 Task: Change the "Surround delay (ms)" in MOD demuxer to 7.
Action: Mouse moved to (124, 14)
Screenshot: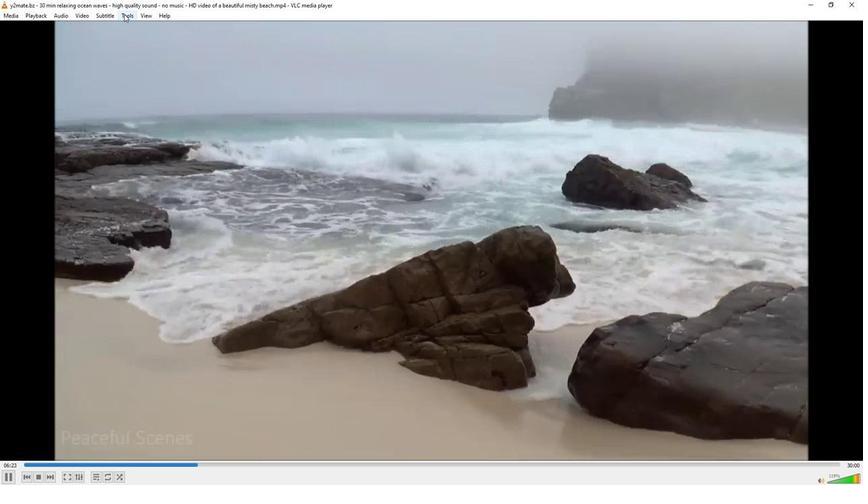 
Action: Mouse pressed left at (124, 14)
Screenshot: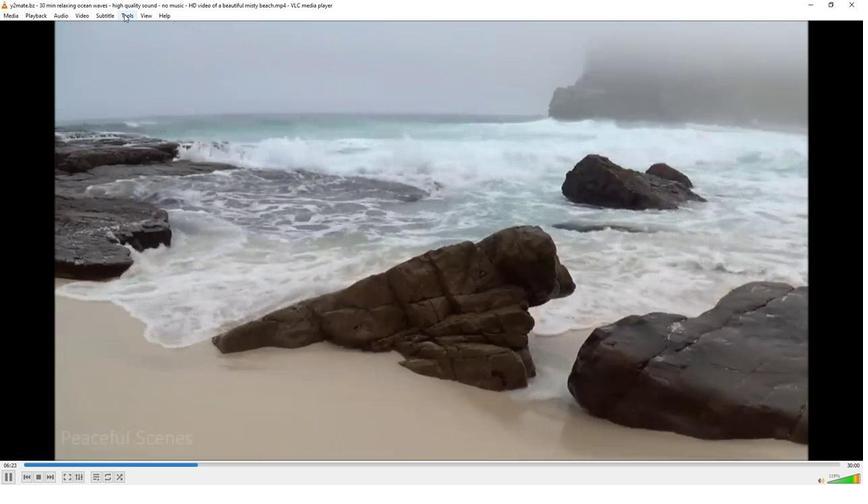 
Action: Mouse moved to (134, 122)
Screenshot: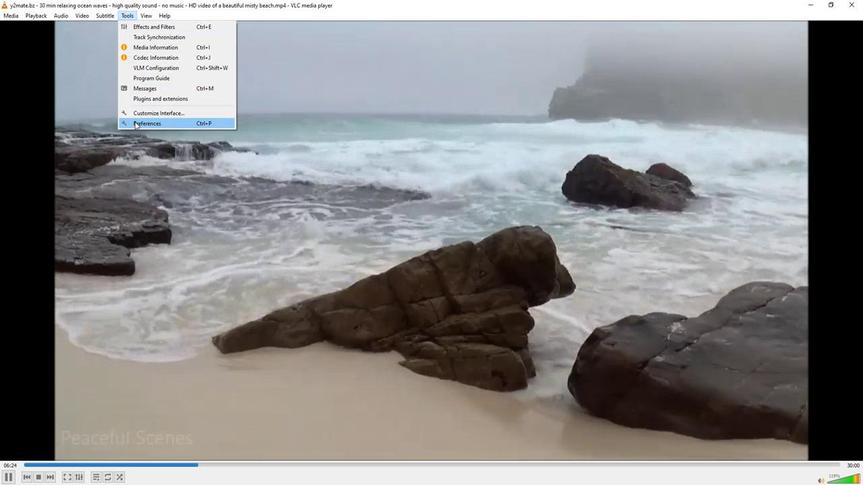 
Action: Mouse pressed left at (134, 122)
Screenshot: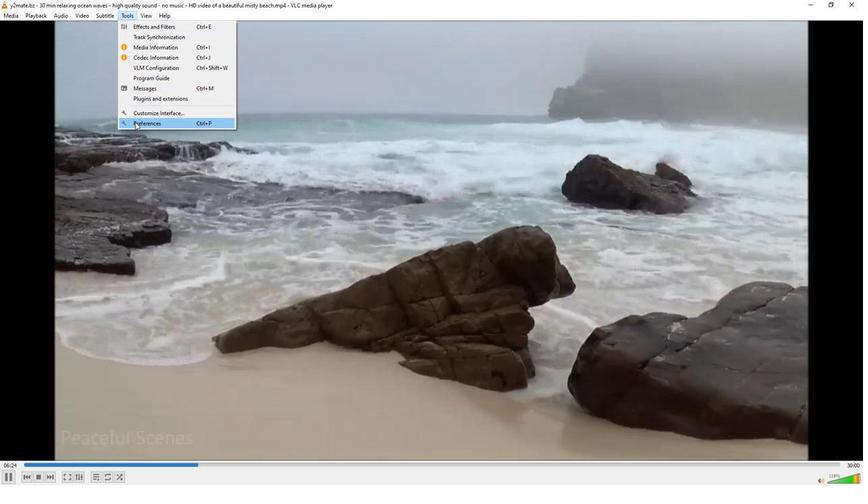 
Action: Mouse moved to (243, 373)
Screenshot: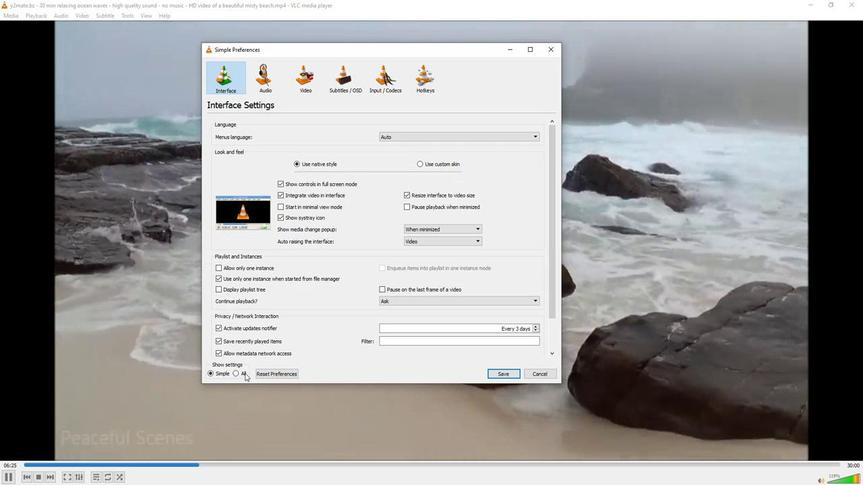 
Action: Mouse pressed left at (243, 373)
Screenshot: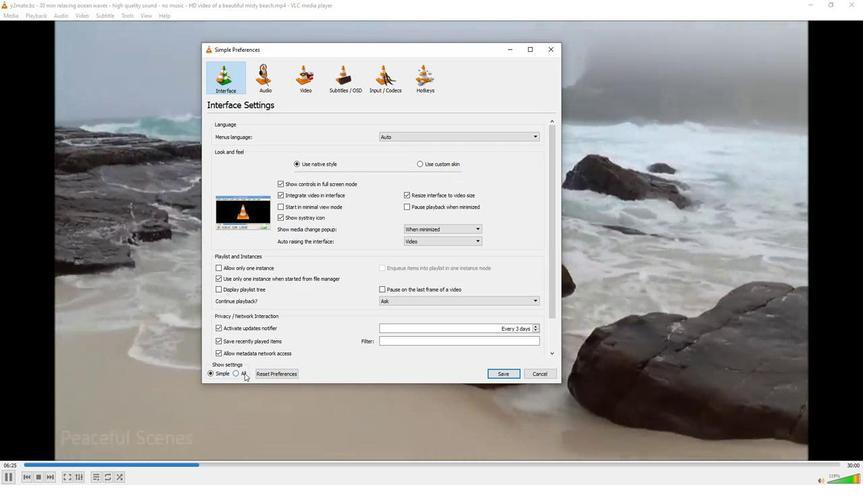 
Action: Mouse moved to (221, 246)
Screenshot: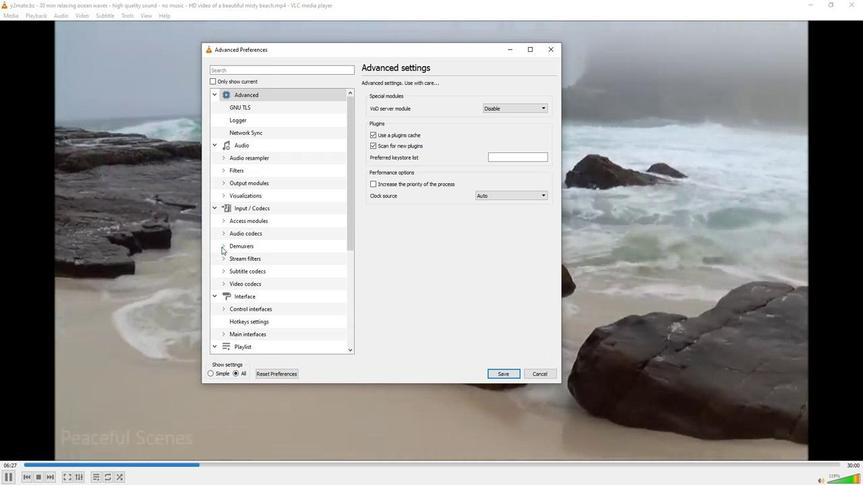 
Action: Mouse pressed left at (221, 246)
Screenshot: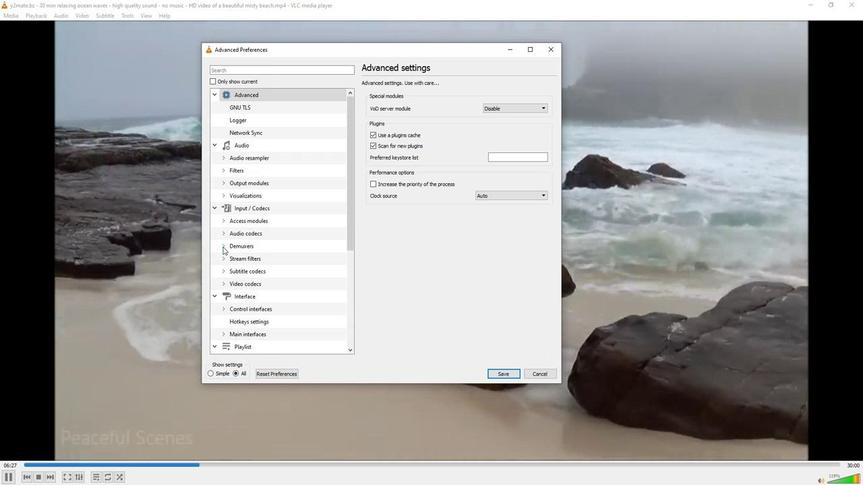 
Action: Mouse moved to (252, 288)
Screenshot: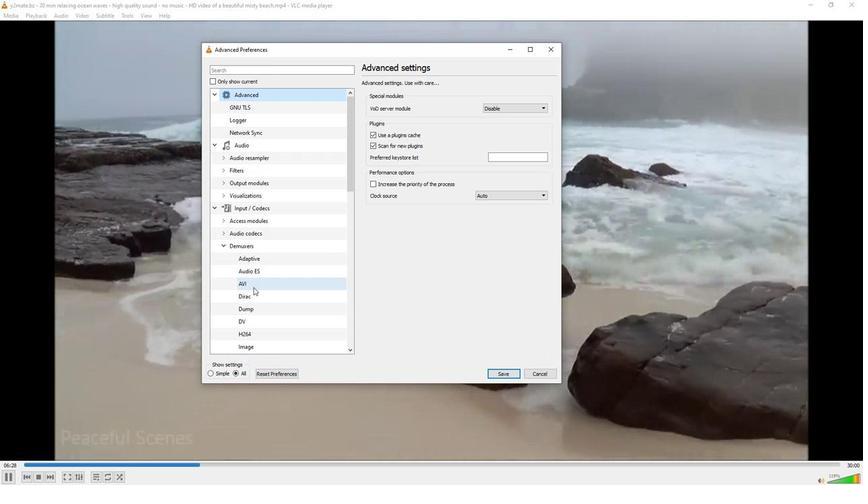 
Action: Mouse scrolled (252, 287) with delta (0, 0)
Screenshot: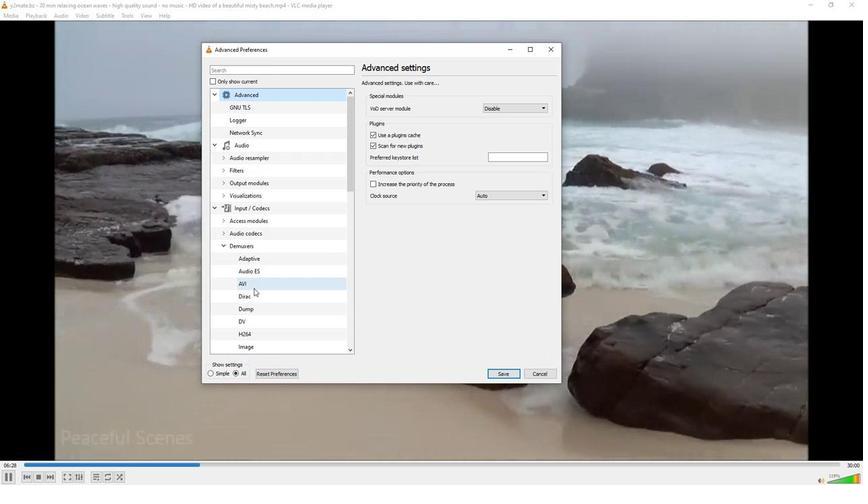 
Action: Mouse moved to (265, 343)
Screenshot: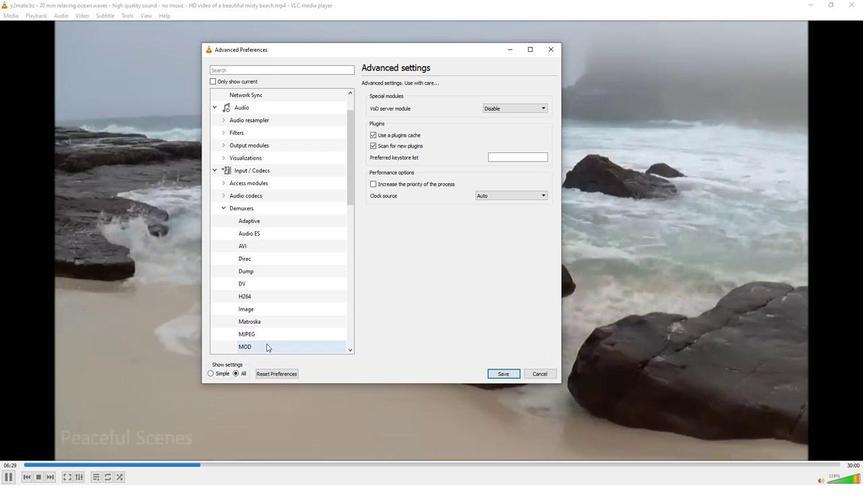 
Action: Mouse pressed left at (265, 343)
Screenshot: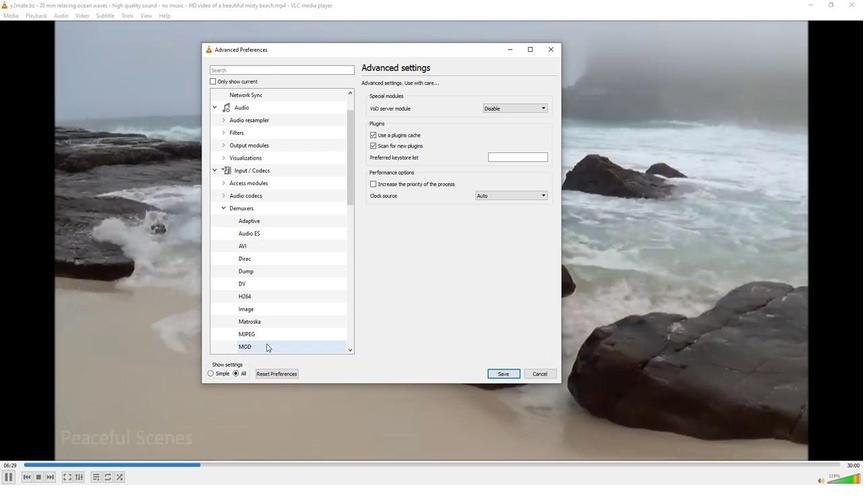 
Action: Mouse moved to (545, 200)
Screenshot: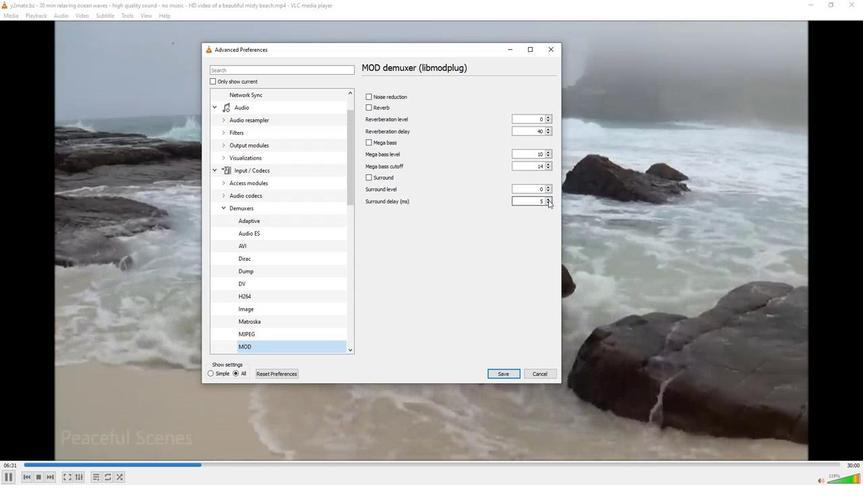 
Action: Mouse pressed left at (545, 200)
Screenshot: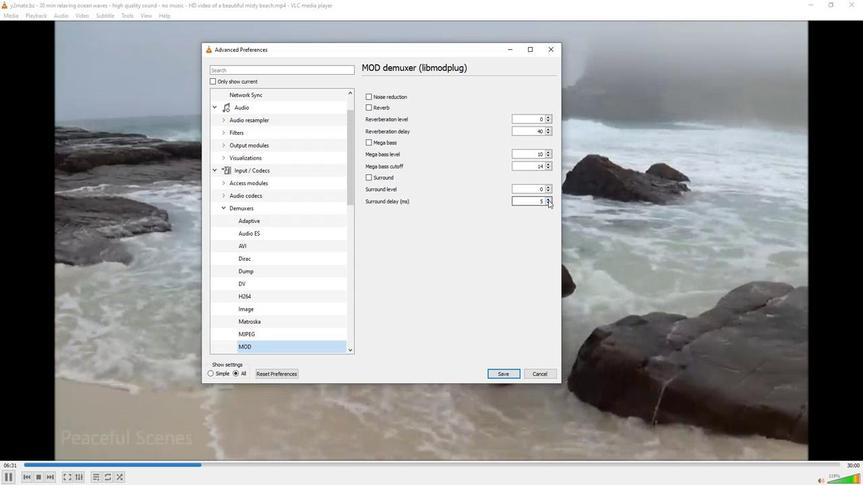 
Action: Mouse pressed left at (545, 200)
Screenshot: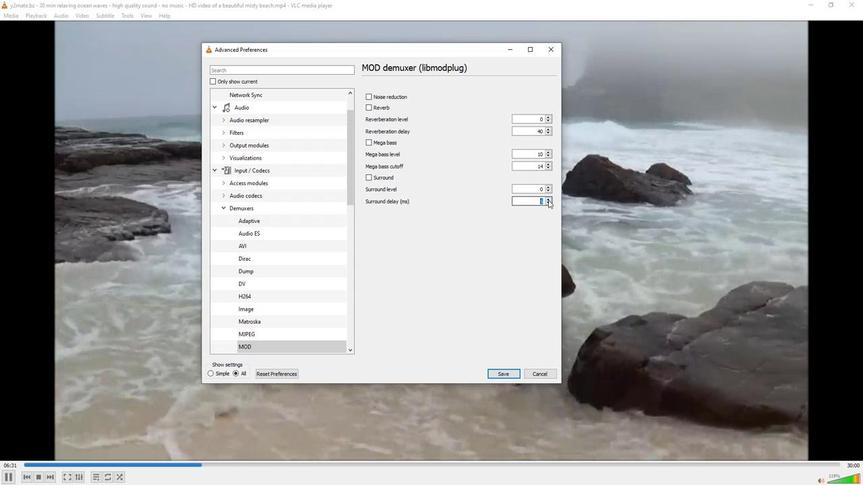 
Action: Mouse moved to (527, 243)
Screenshot: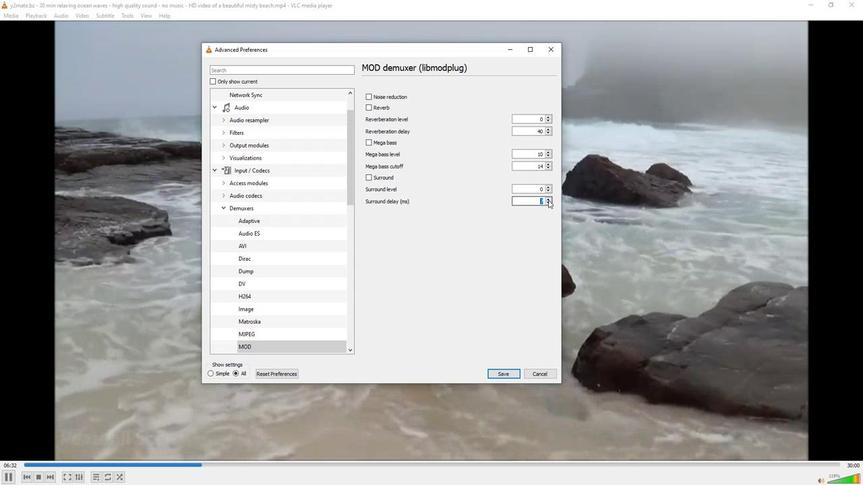
